 Task: Add the named function and add a new function.
Action: Mouse moved to (501, 407)
Screenshot: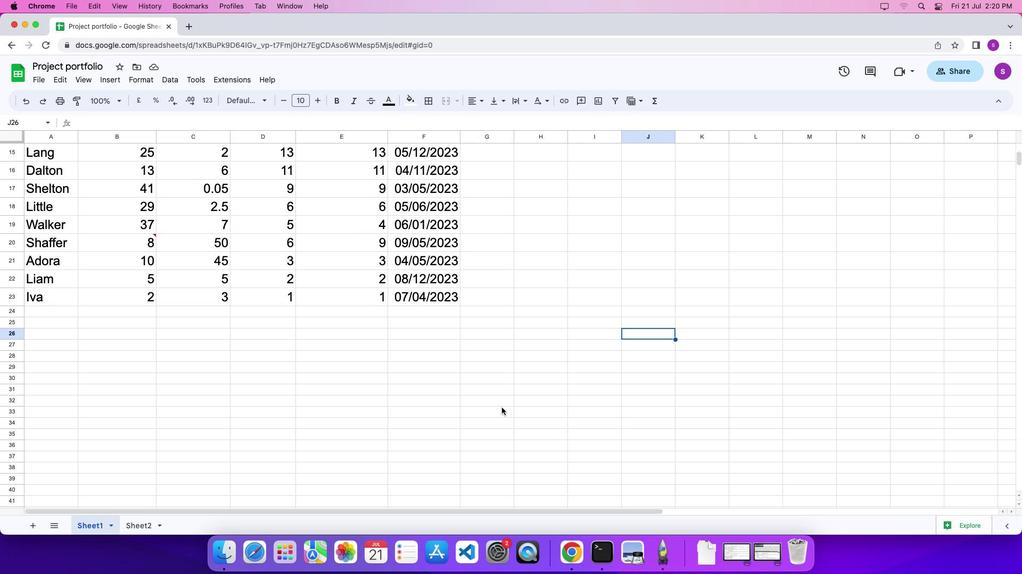 
Action: Mouse pressed left at (501, 407)
Screenshot: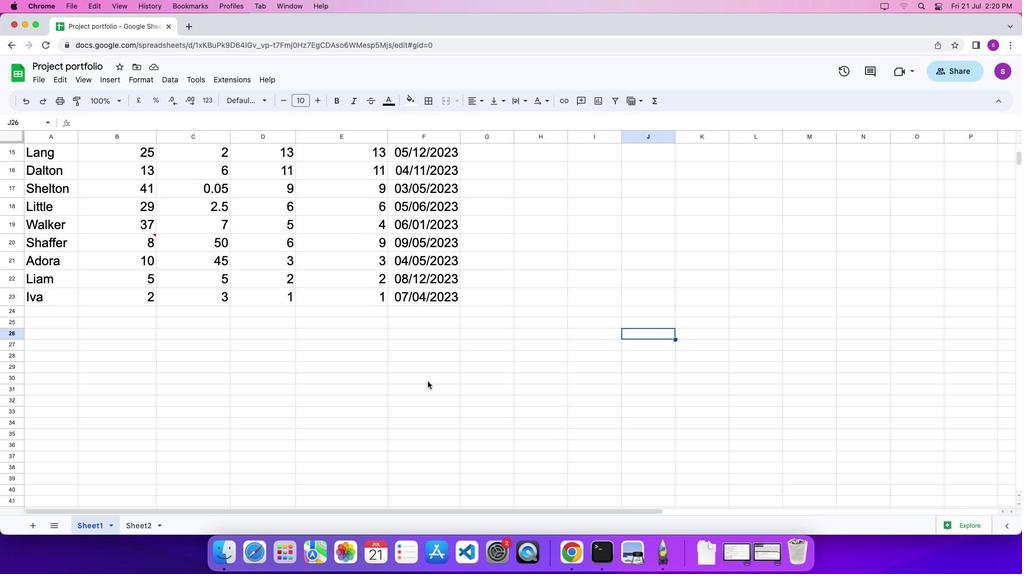 
Action: Mouse moved to (167, 81)
Screenshot: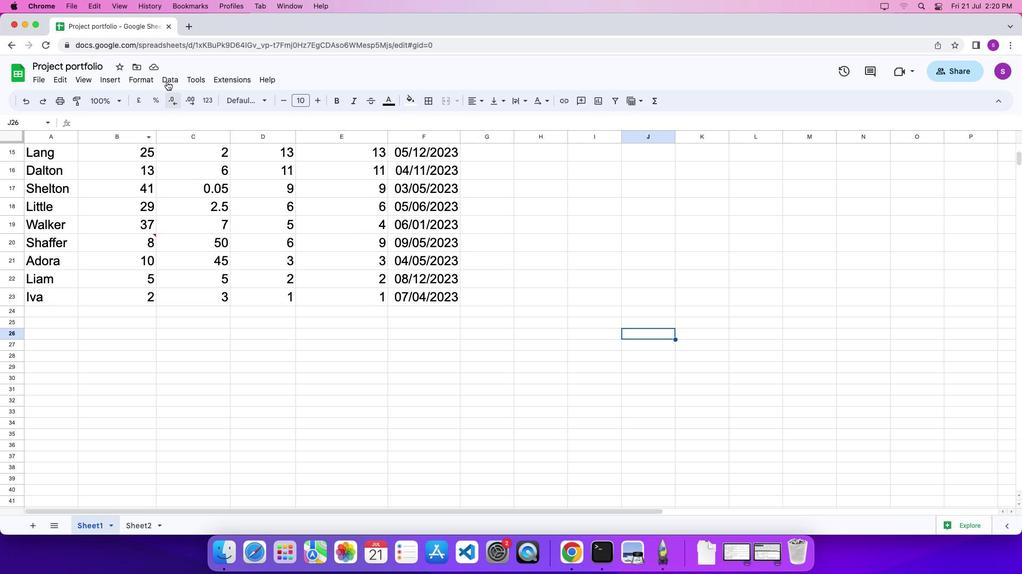 
Action: Mouse pressed left at (167, 81)
Screenshot: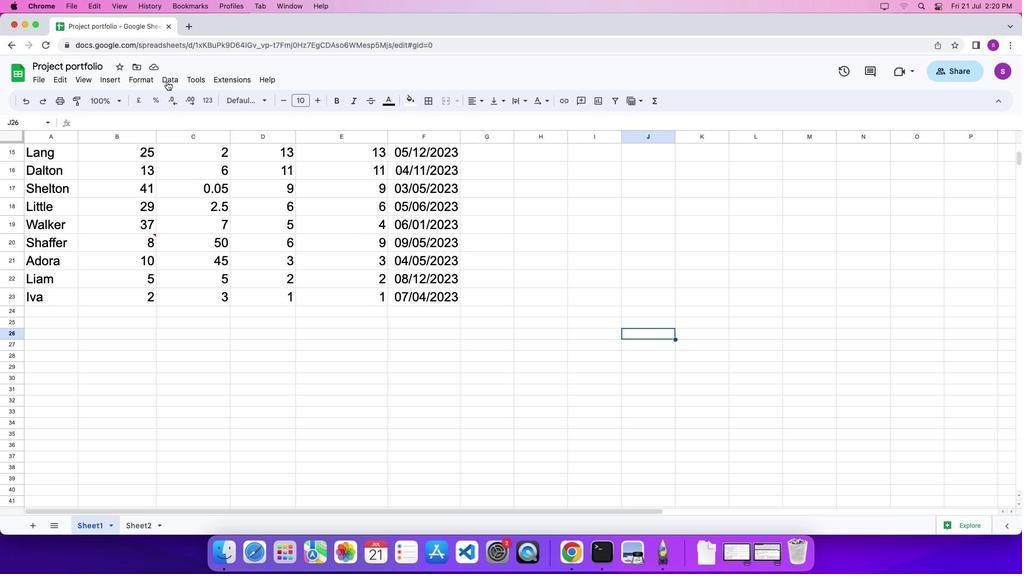 
Action: Mouse moved to (192, 234)
Screenshot: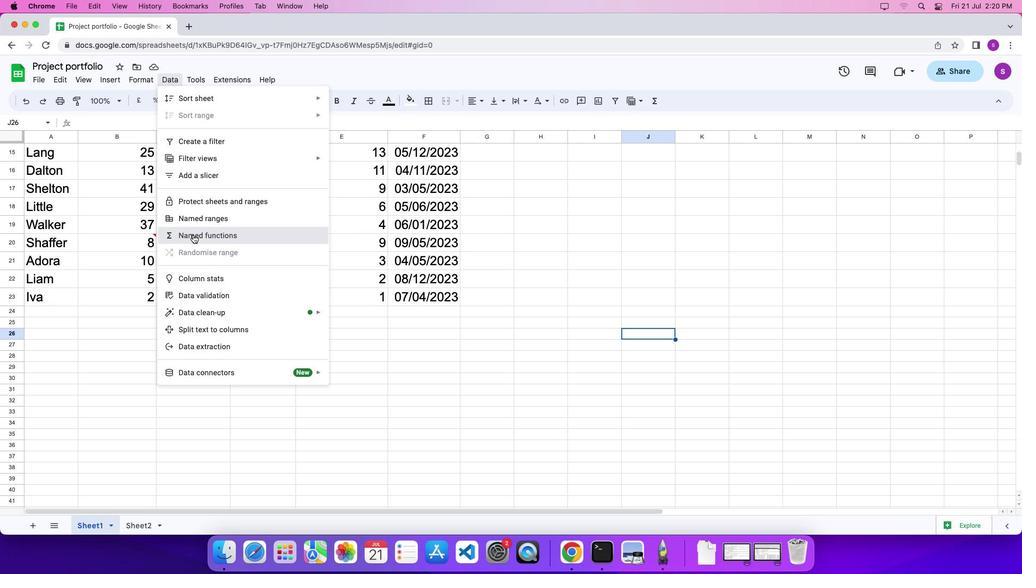 
Action: Mouse pressed left at (192, 234)
Screenshot: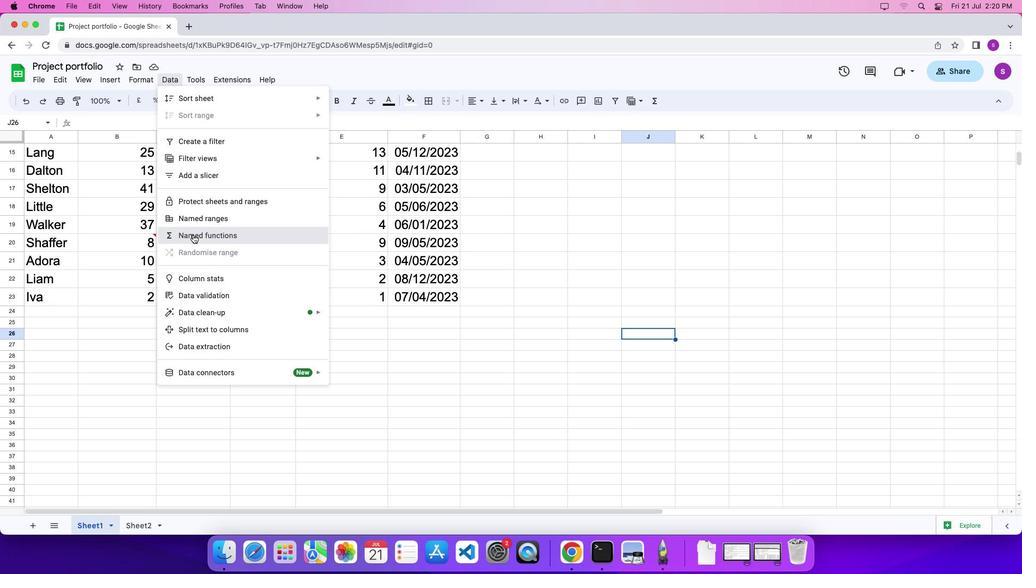 
Action: Mouse moved to (867, 506)
Screenshot: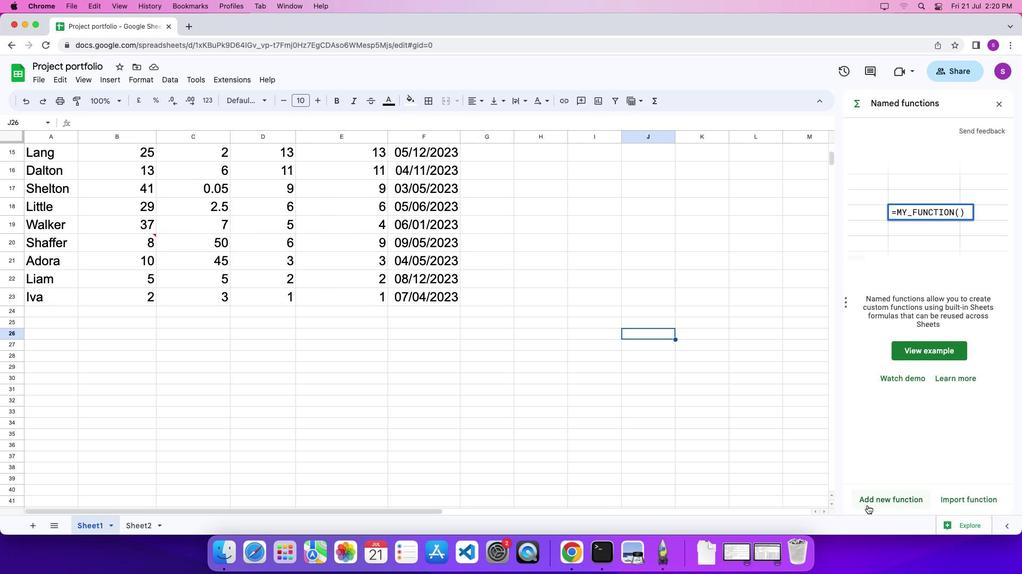 
Action: Mouse pressed left at (867, 506)
Screenshot: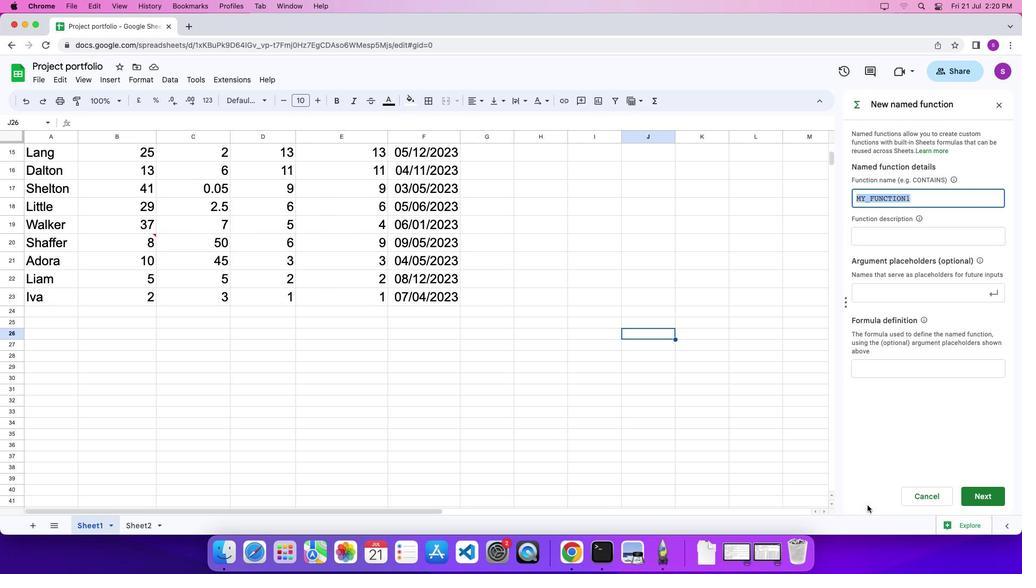 
